Task: Open a blank sheet, save the file as 'implementation' Insert a table '2 by 1' In first column, add headers, 'Name, Olivia'. Change table style to  'Green'
Action: Mouse moved to (261, 392)
Screenshot: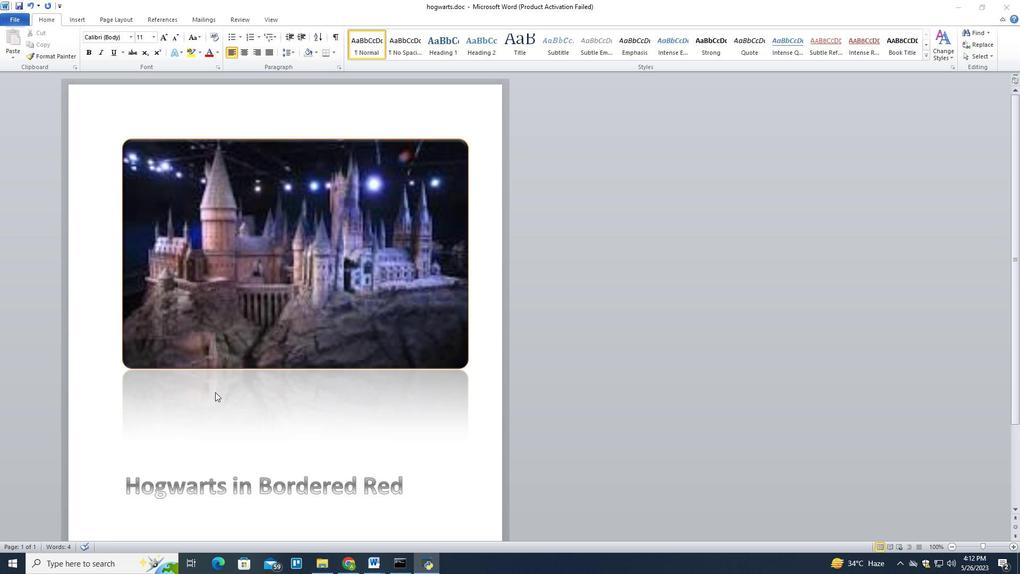 
Action: Key pressed ctrl+N
Screenshot: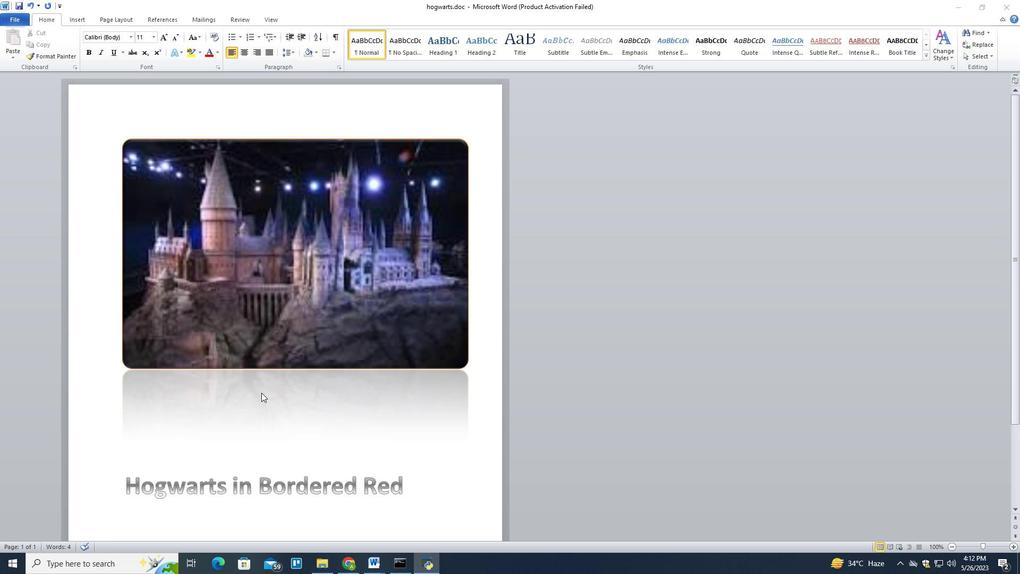 
Action: Mouse pressed left at (261, 392)
Screenshot: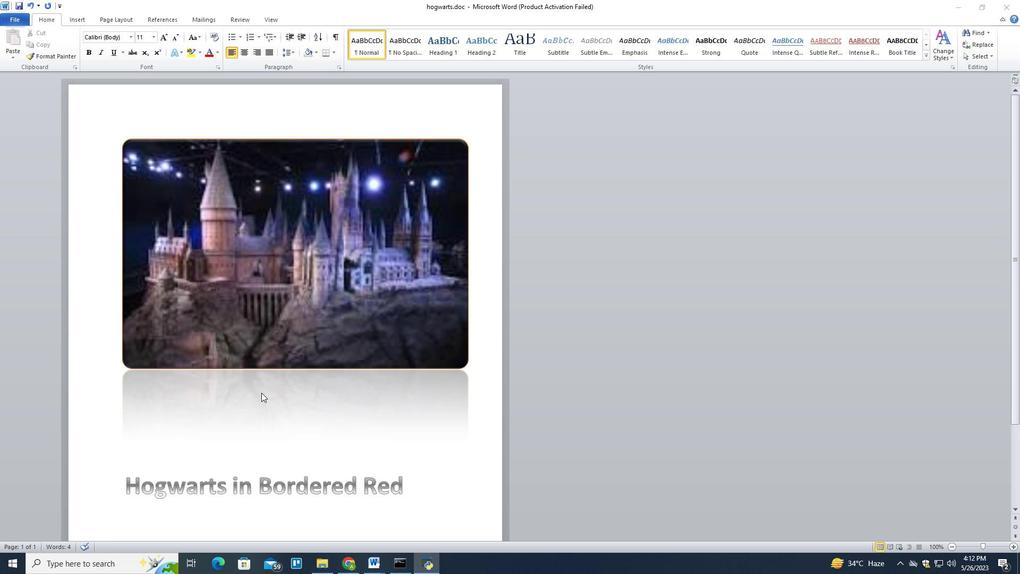
Action: Key pressed ctrl+N
Screenshot: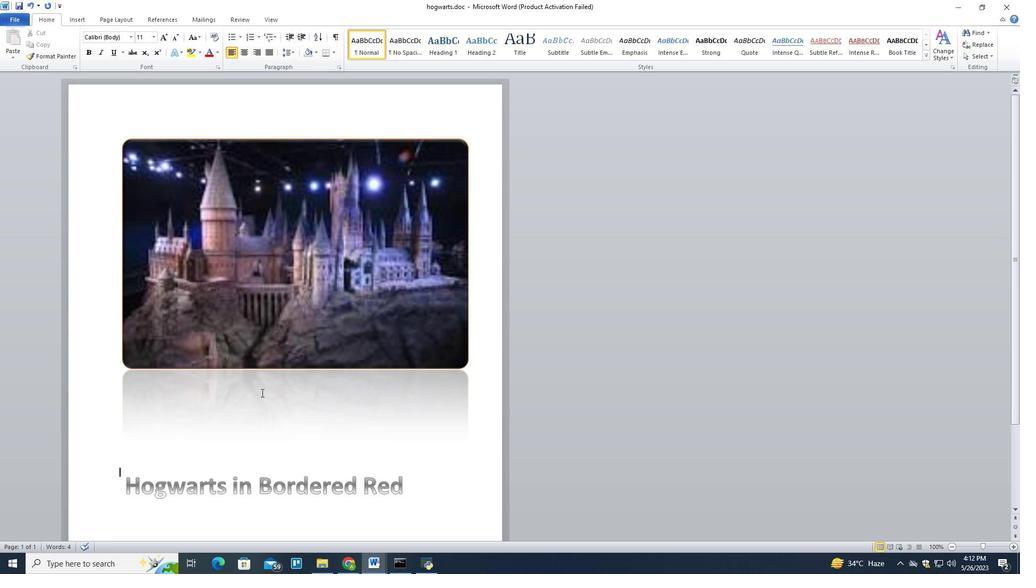 
Action: Mouse moved to (238, 236)
Screenshot: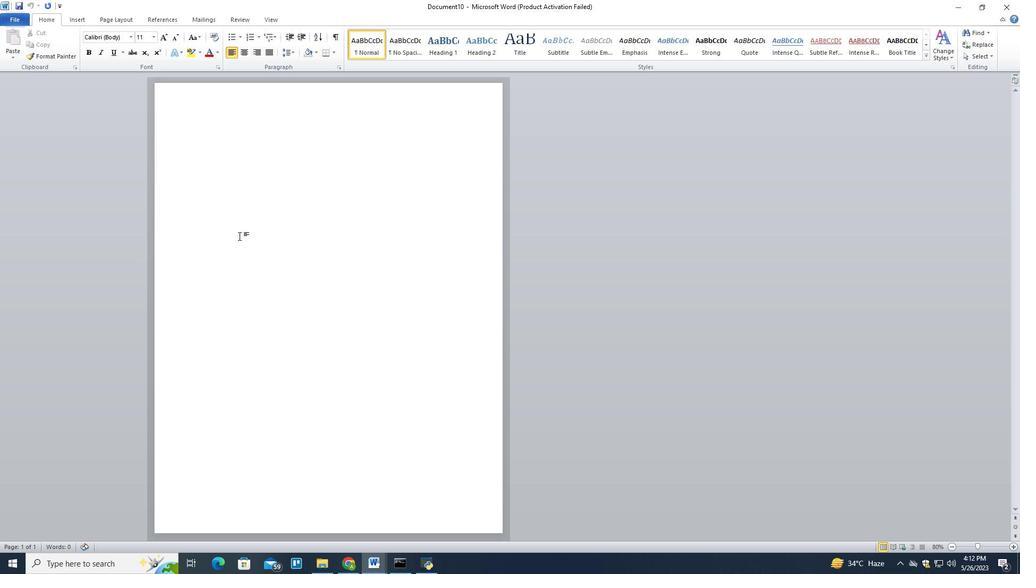 
Action: Key pressed ctrl+S<Key.shift><Key.shift><Key.shift><Key.shift><Key.shift><Key.shift><Key.shift><Key.shift><Key.shift><Key.shift><Key.shift><Key.shift><Key.shift><Key.shift><Key.shift>implementation<Key.enter>
Screenshot: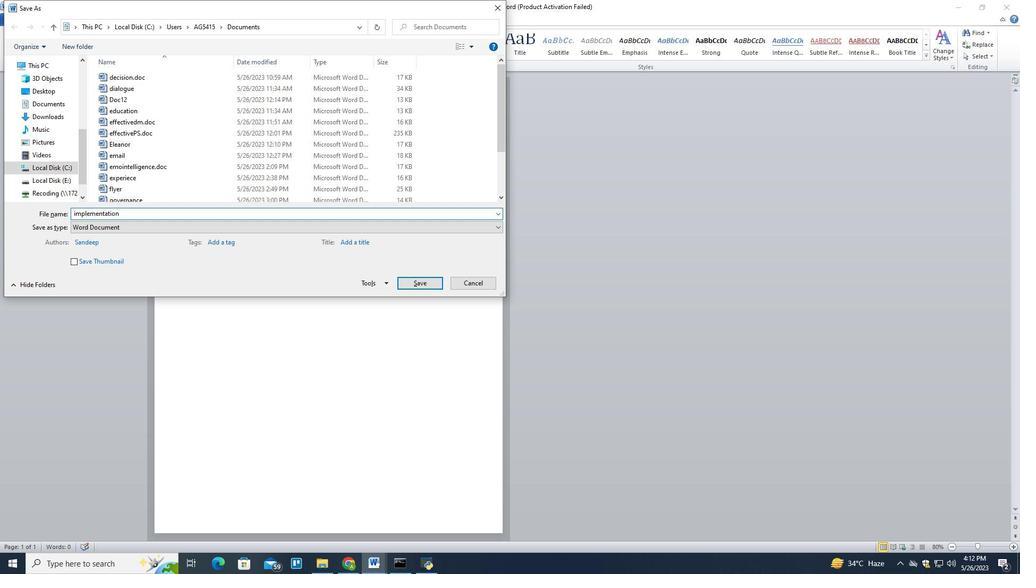 
Action: Mouse moved to (75, 20)
Screenshot: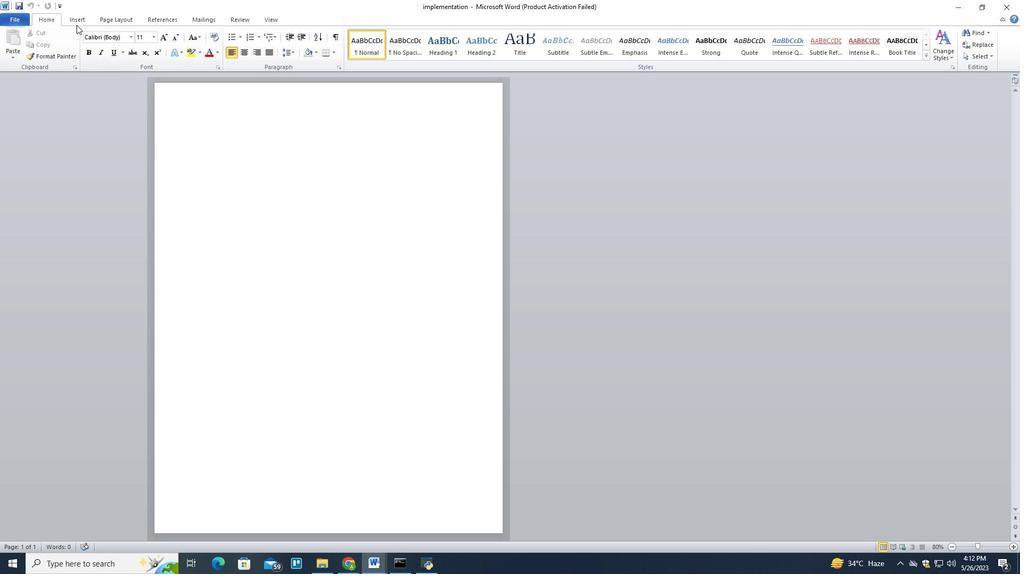 
Action: Mouse pressed left at (75, 20)
Screenshot: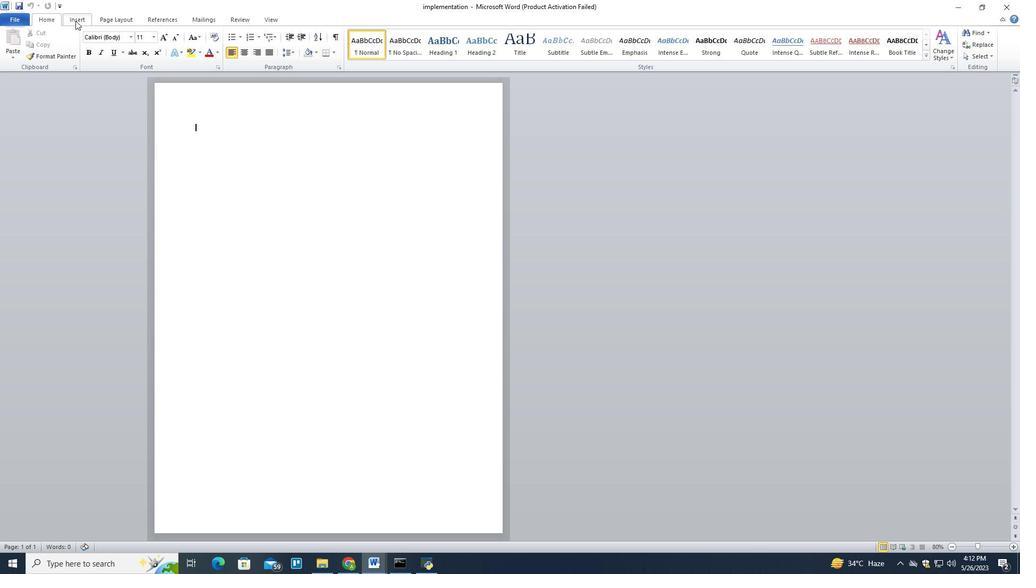 
Action: Mouse moved to (84, 35)
Screenshot: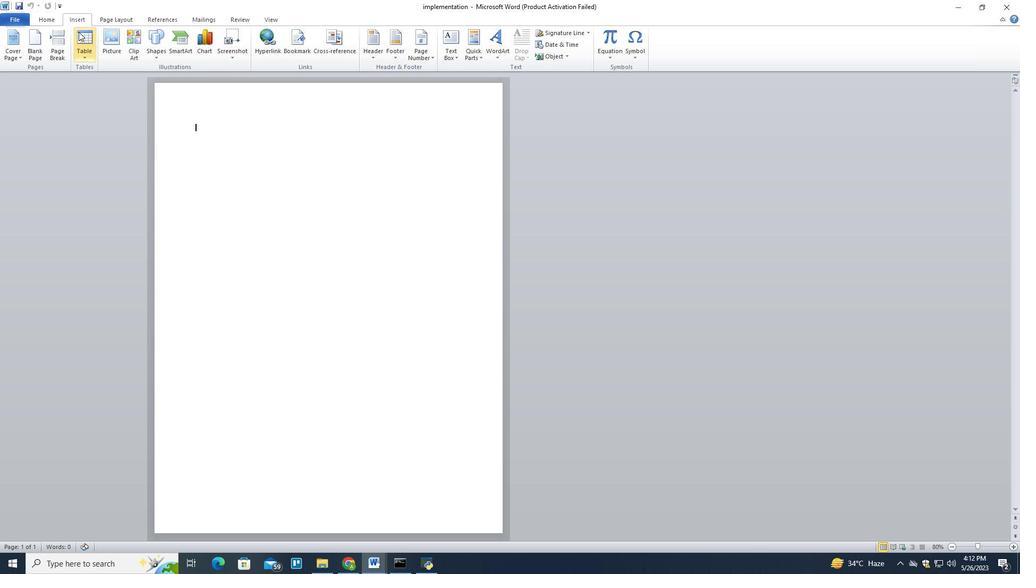 
Action: Mouse pressed left at (84, 35)
Screenshot: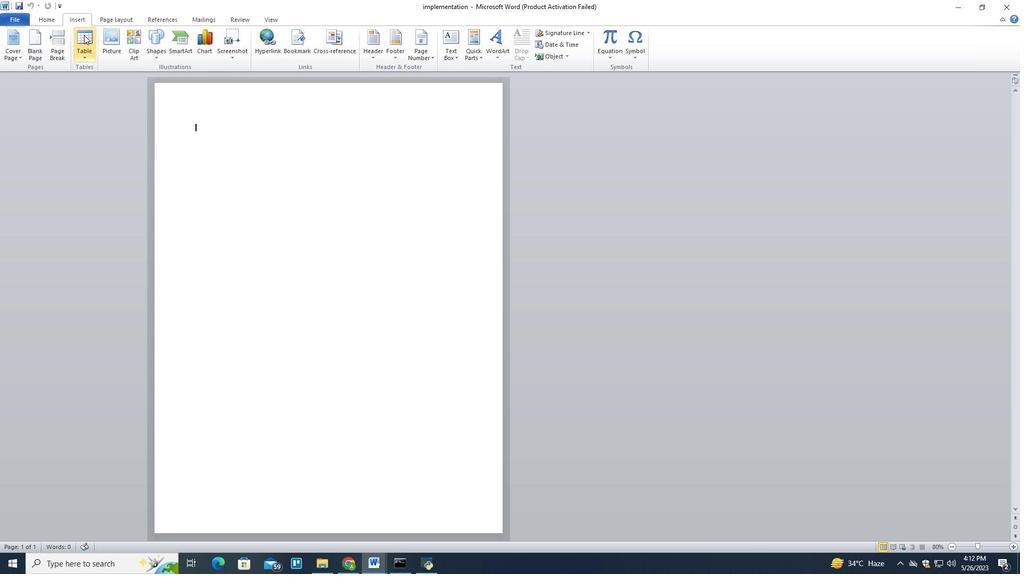 
Action: Mouse moved to (89, 77)
Screenshot: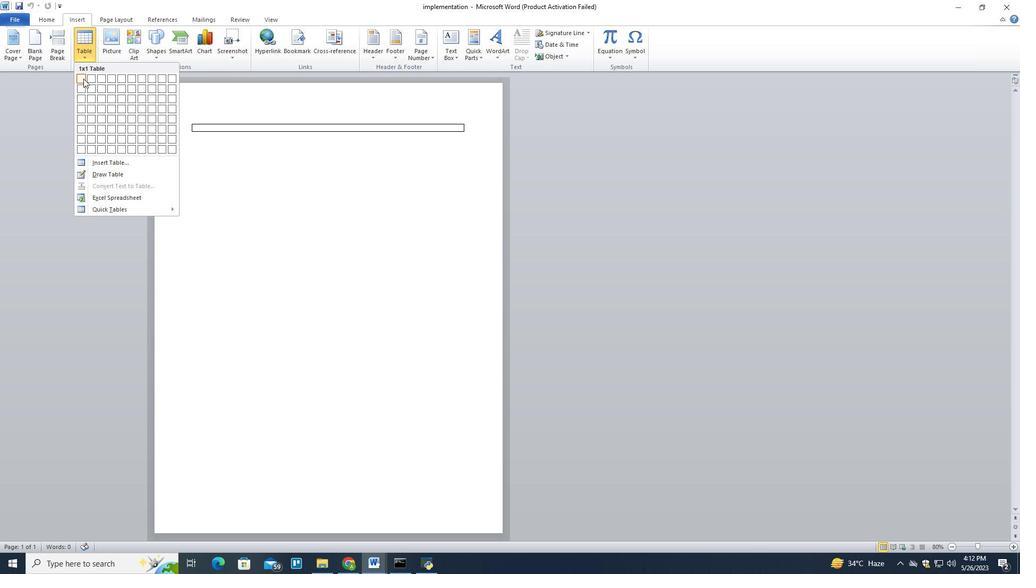 
Action: Mouse pressed left at (89, 77)
Screenshot: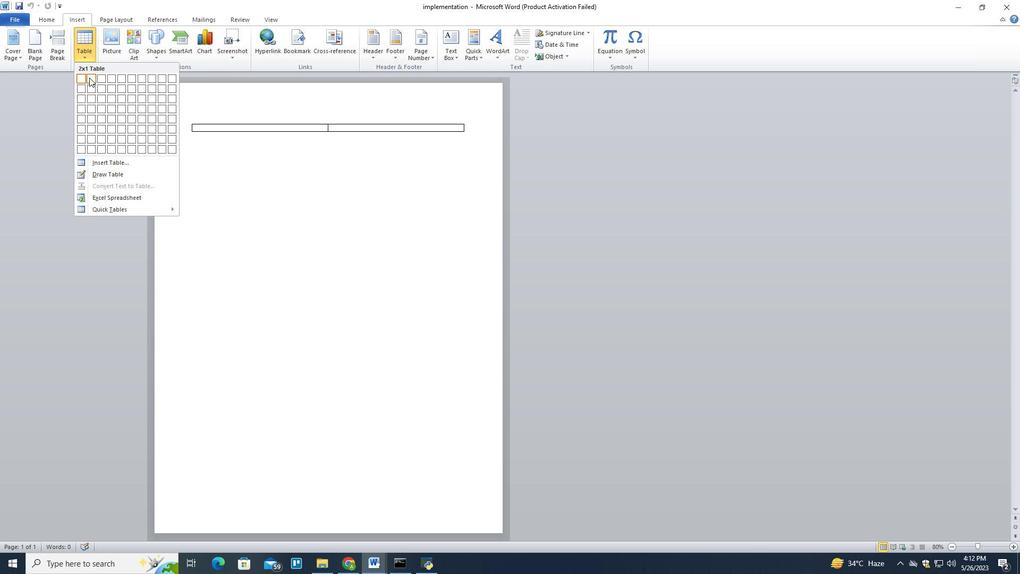 
Action: Mouse moved to (265, 127)
Screenshot: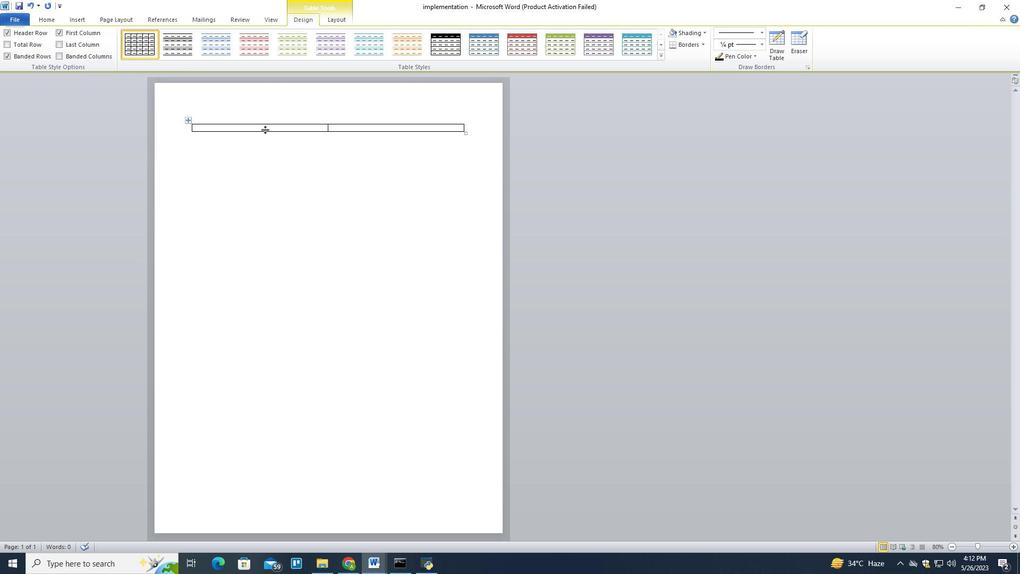 
Action: Key pressed <Key.shift>Name<Key.tab><Key.shift>Oliviactrl+A
Screenshot: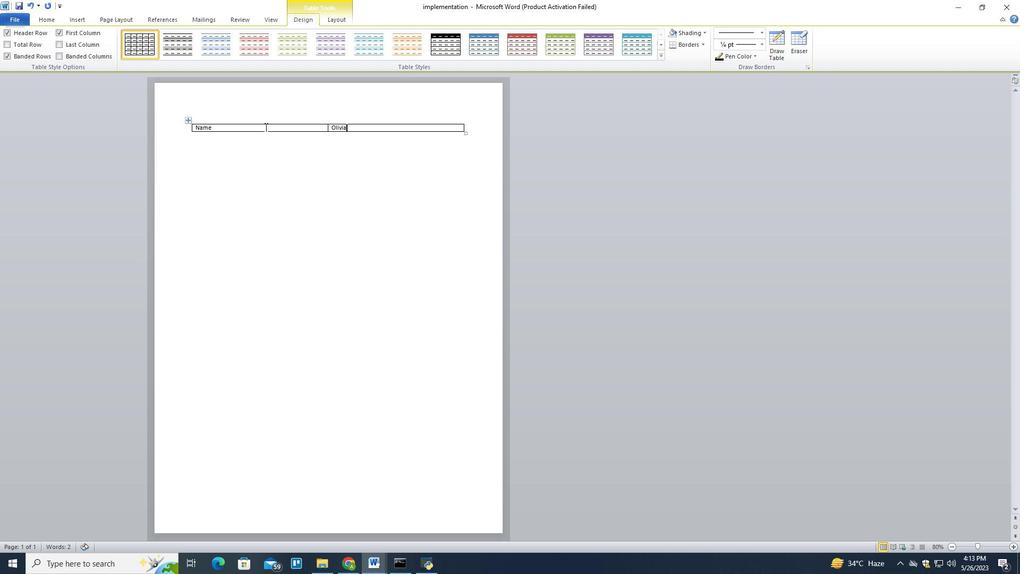 
Action: Mouse moved to (84, 22)
Screenshot: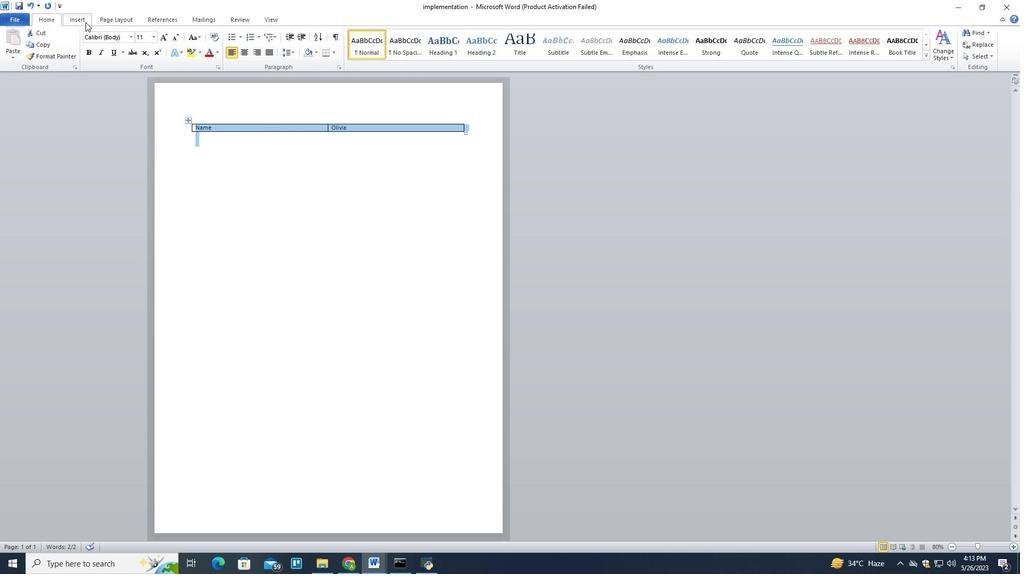 
Action: Mouse pressed left at (84, 22)
Screenshot: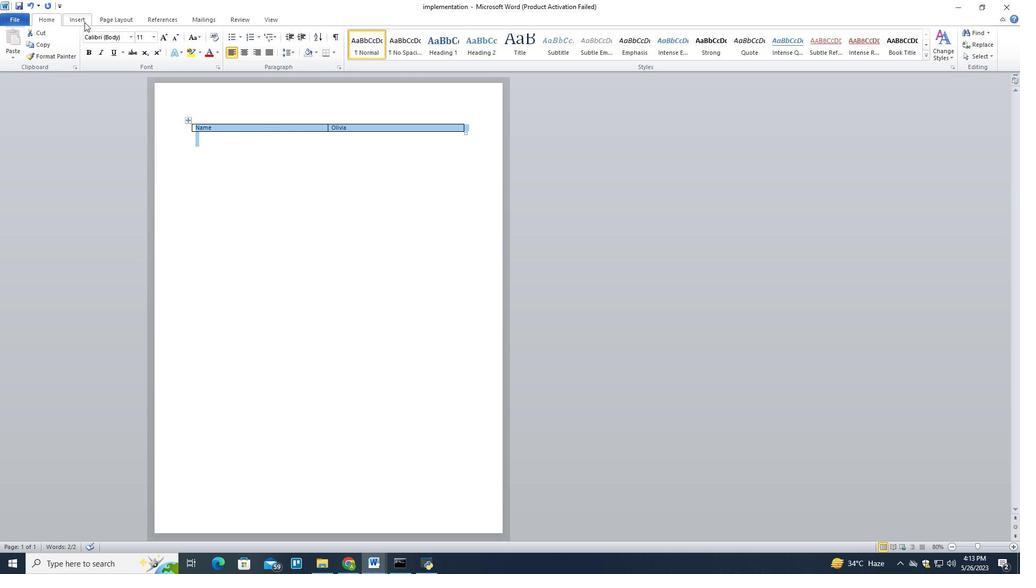 
Action: Mouse moved to (271, 134)
Screenshot: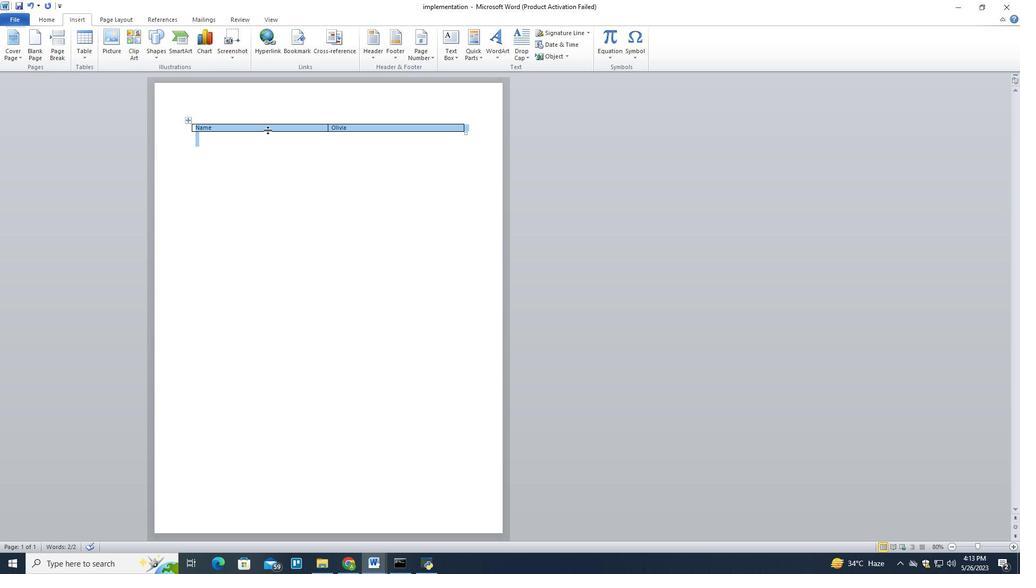 
Action: Mouse pressed left at (271, 134)
Screenshot: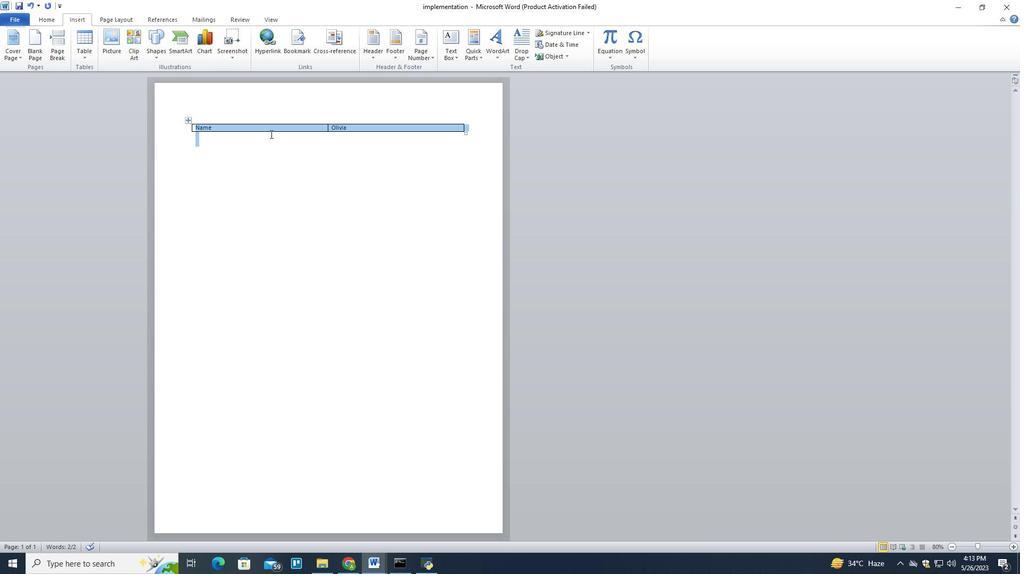 
Action: Mouse moved to (236, 127)
Screenshot: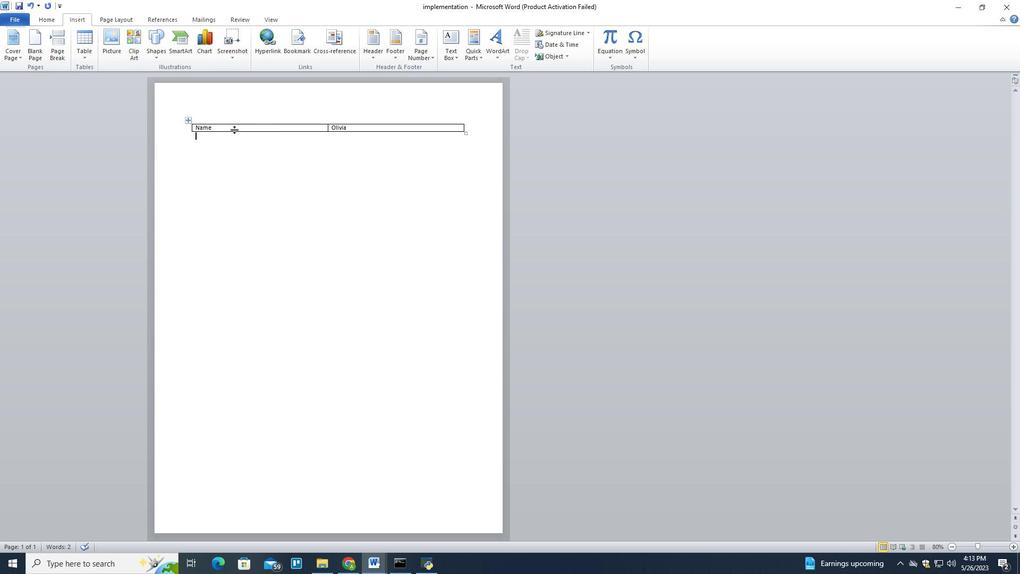 
Action: Mouse pressed left at (236, 127)
Screenshot: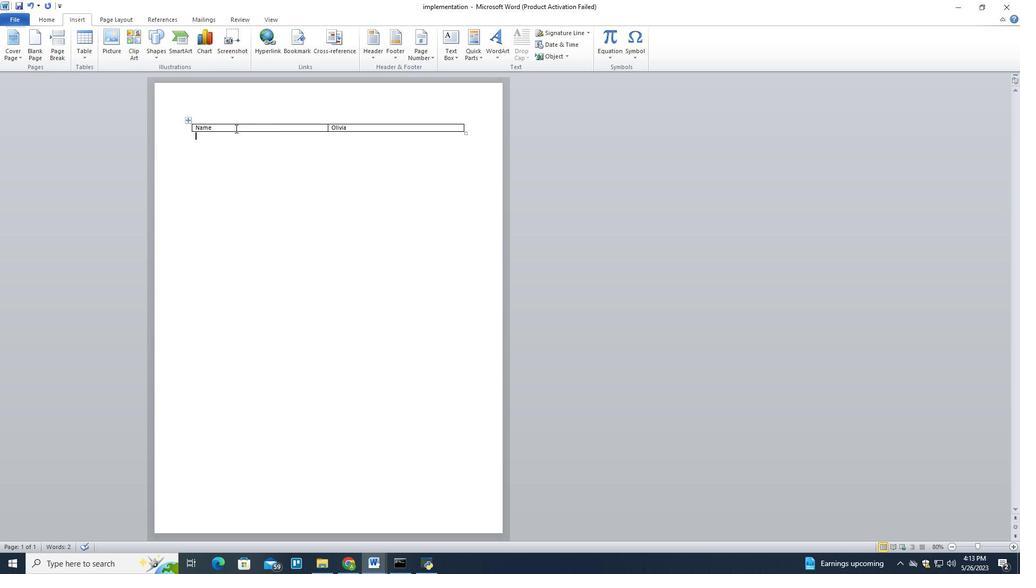 
Action: Mouse pressed left at (236, 127)
Screenshot: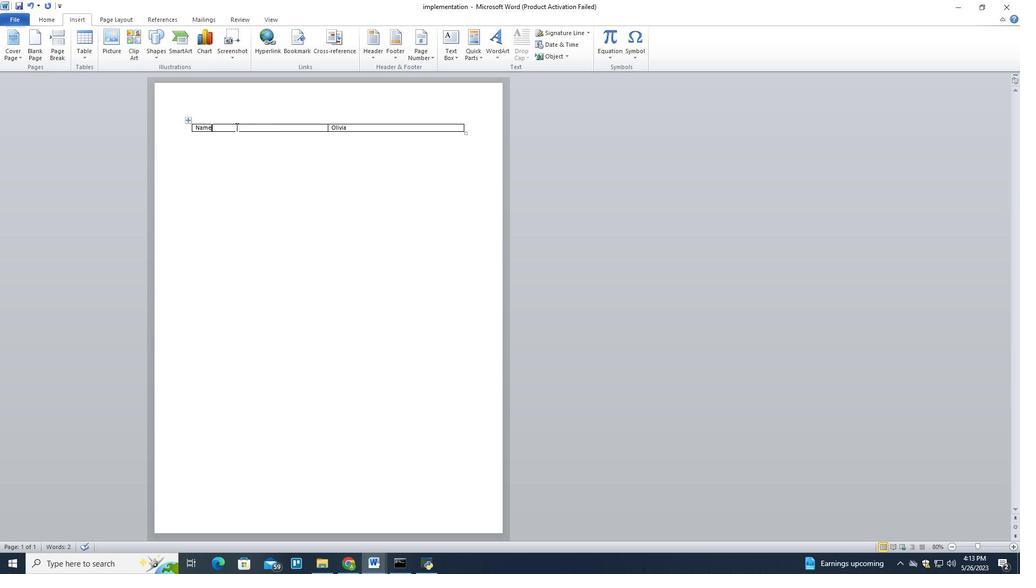
Action: Mouse pressed left at (236, 127)
Screenshot: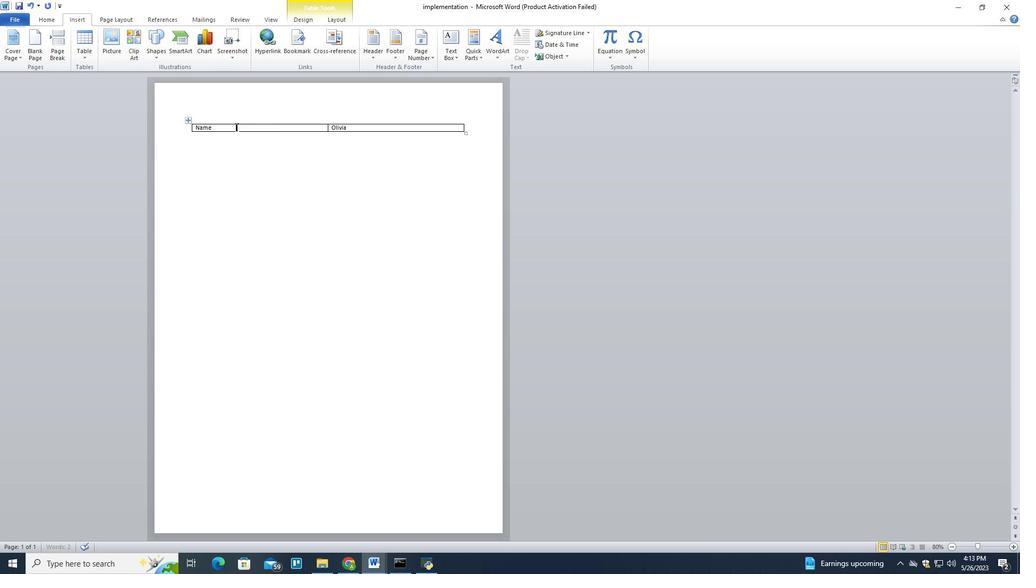 
Action: Mouse moved to (331, 17)
Screenshot: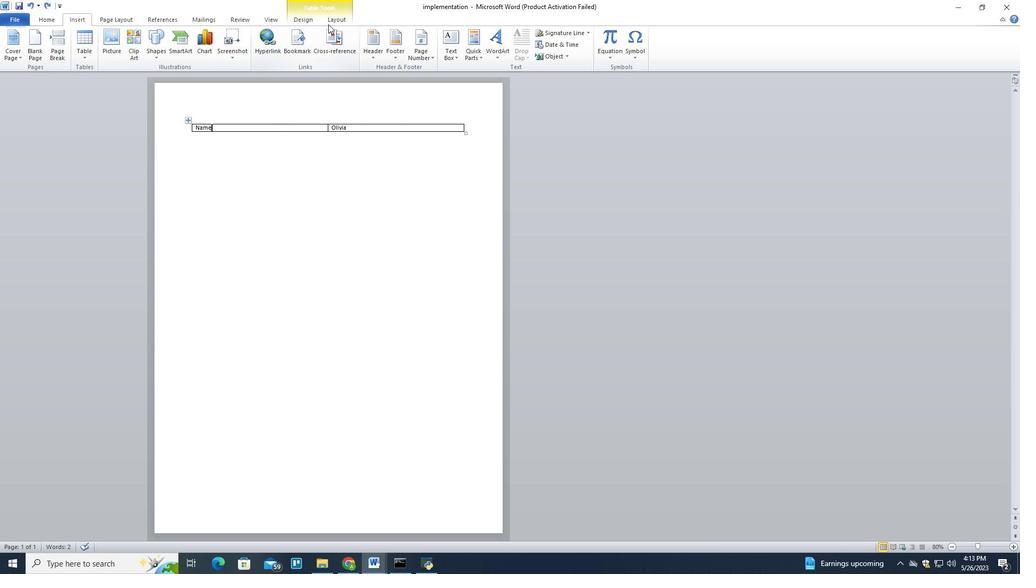 
Action: Mouse pressed left at (331, 17)
Screenshot: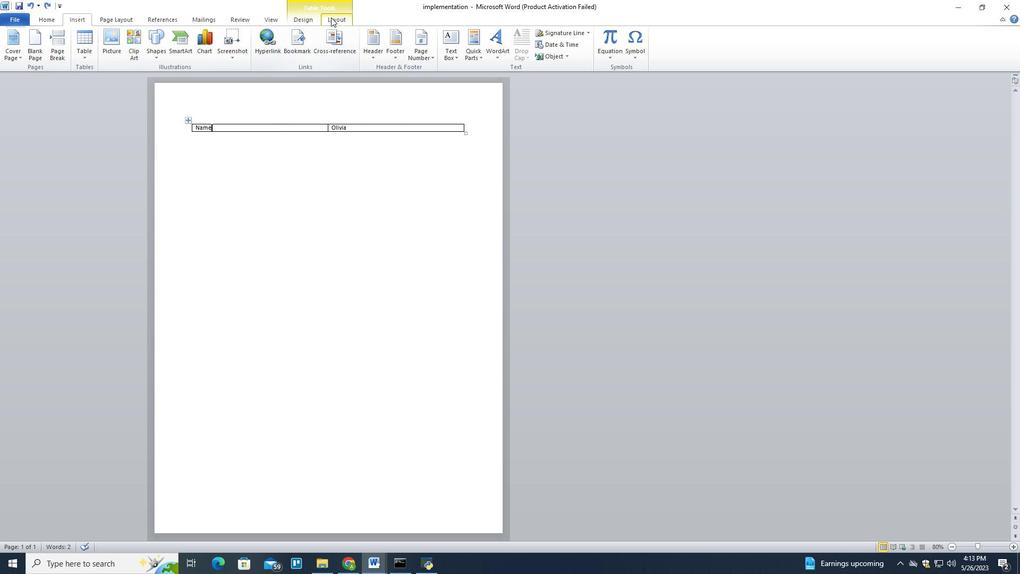 
Action: Mouse moved to (308, 19)
Screenshot: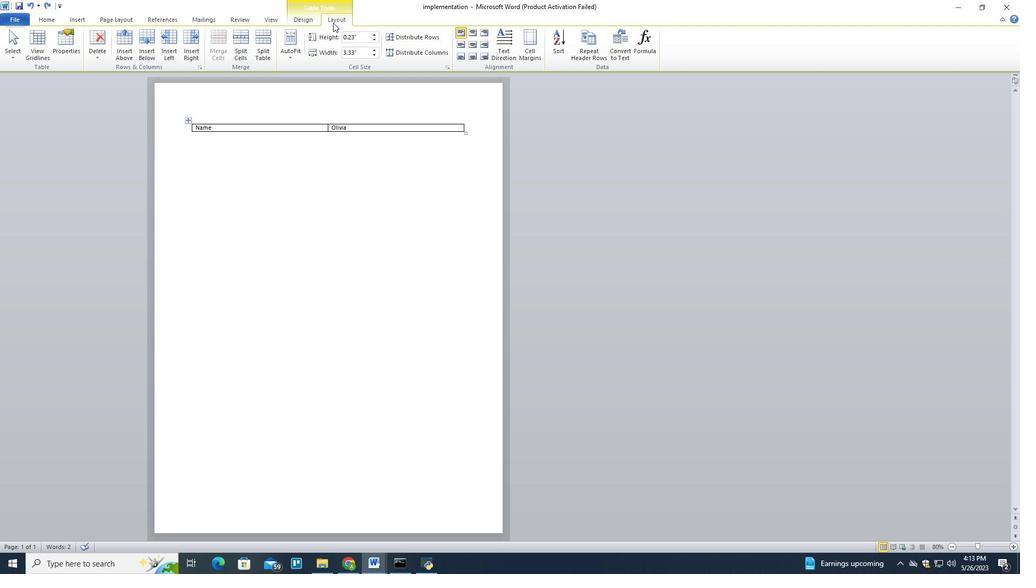 
Action: Mouse pressed left at (308, 19)
Screenshot: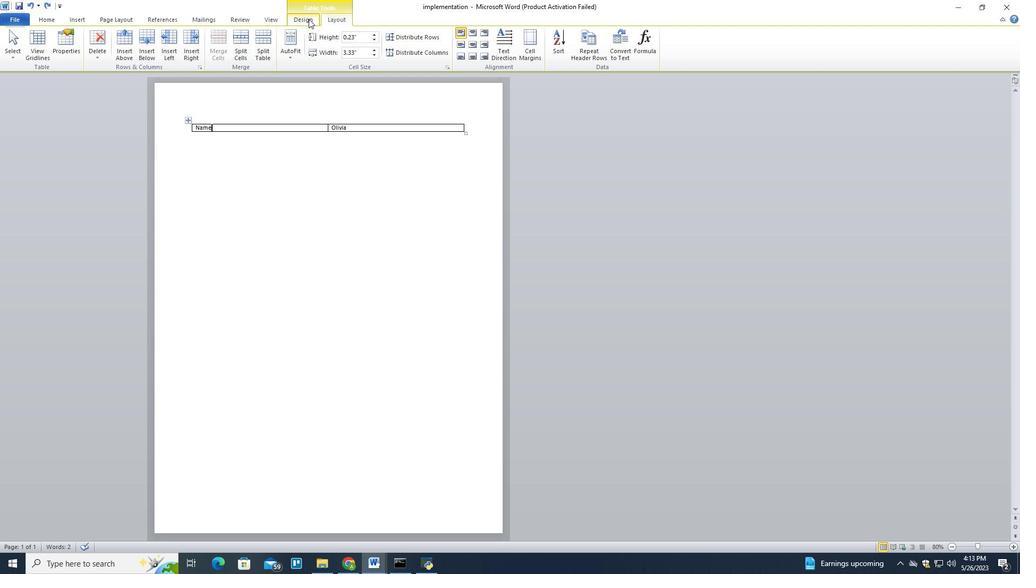 
Action: Mouse moved to (563, 43)
Screenshot: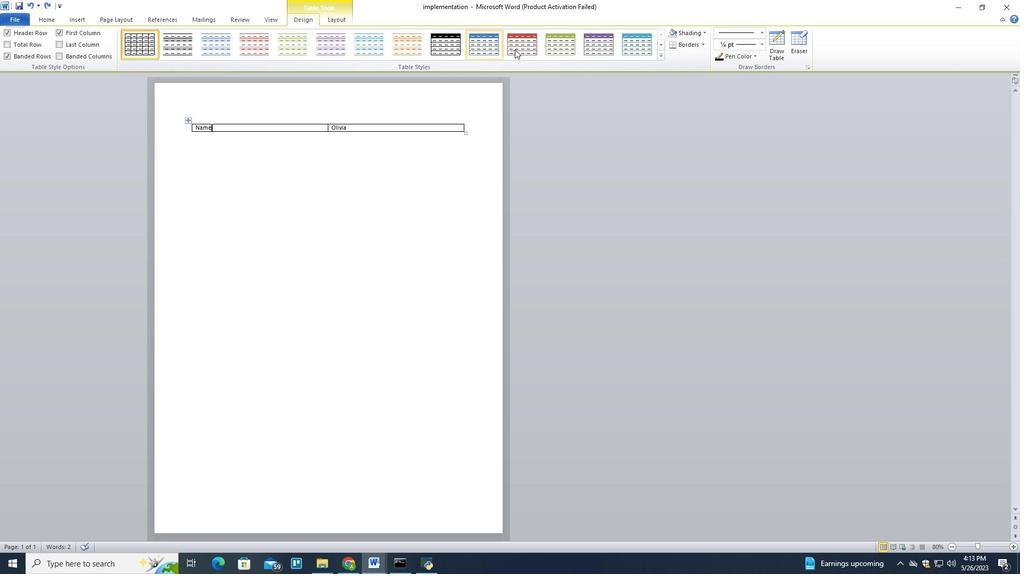 
Action: Mouse pressed left at (563, 43)
Screenshot: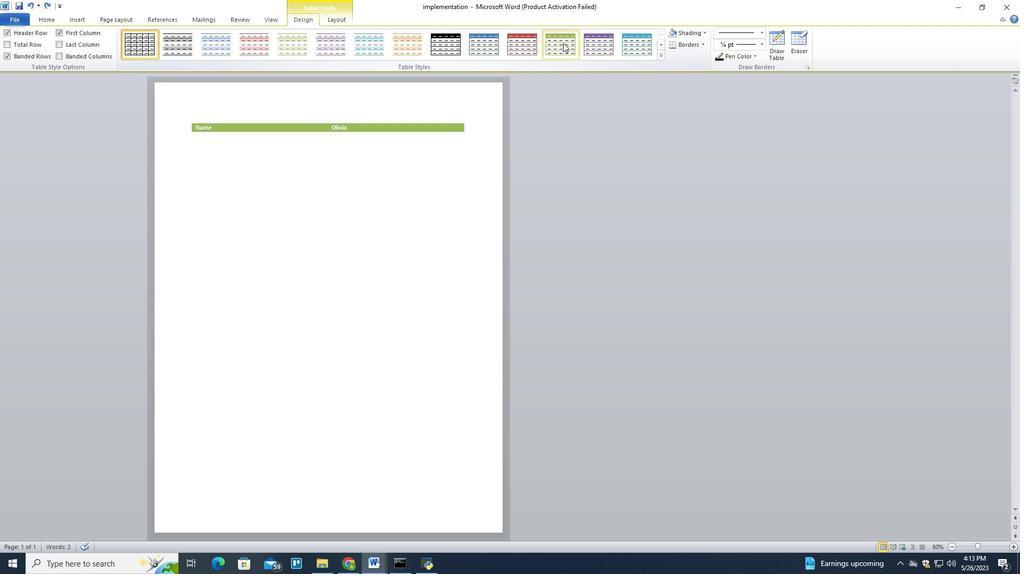 
Action: Mouse moved to (328, 170)
Screenshot: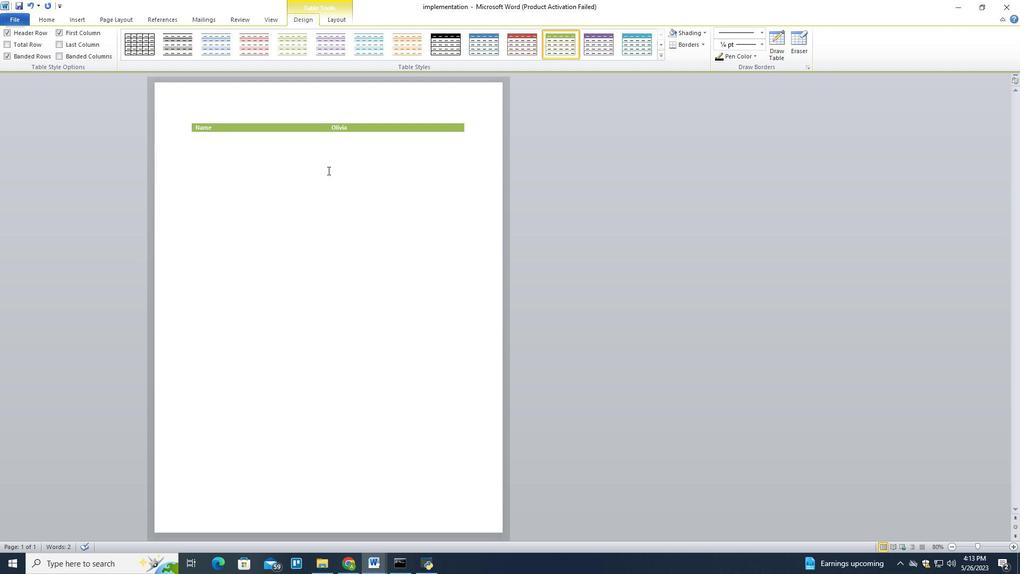 
